 Task: Reply to email with the signature Eden Taylor with the subject 'Request for flextime' from softage.1@softage.net with the message 'I need your assistance in preparing a project status report for the stakeholders.'
Action: Mouse moved to (821, 205)
Screenshot: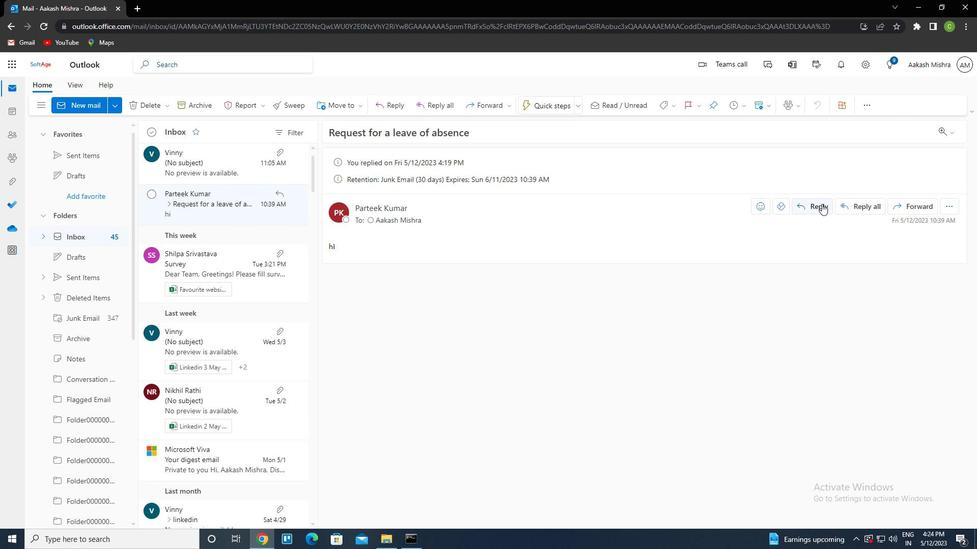 
Action: Mouse pressed left at (821, 205)
Screenshot: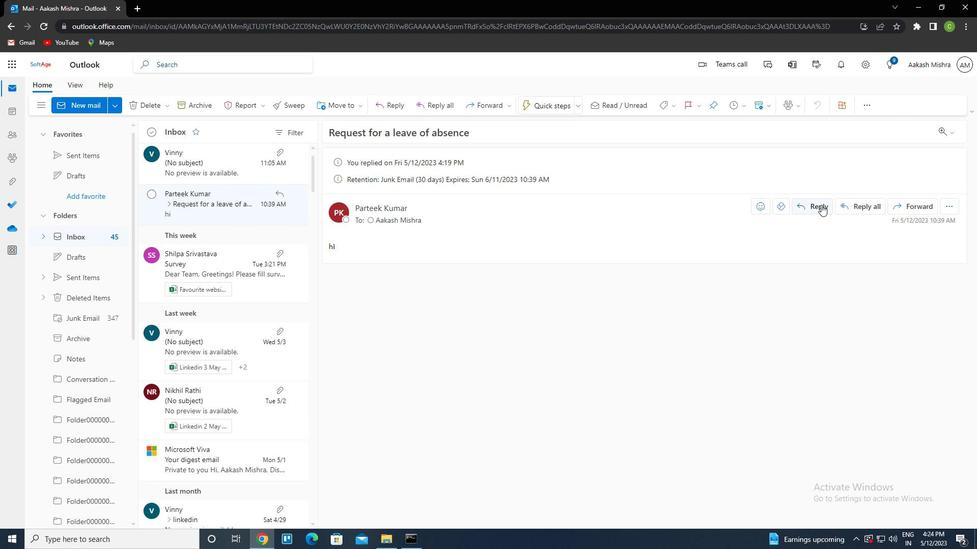 
Action: Mouse moved to (665, 109)
Screenshot: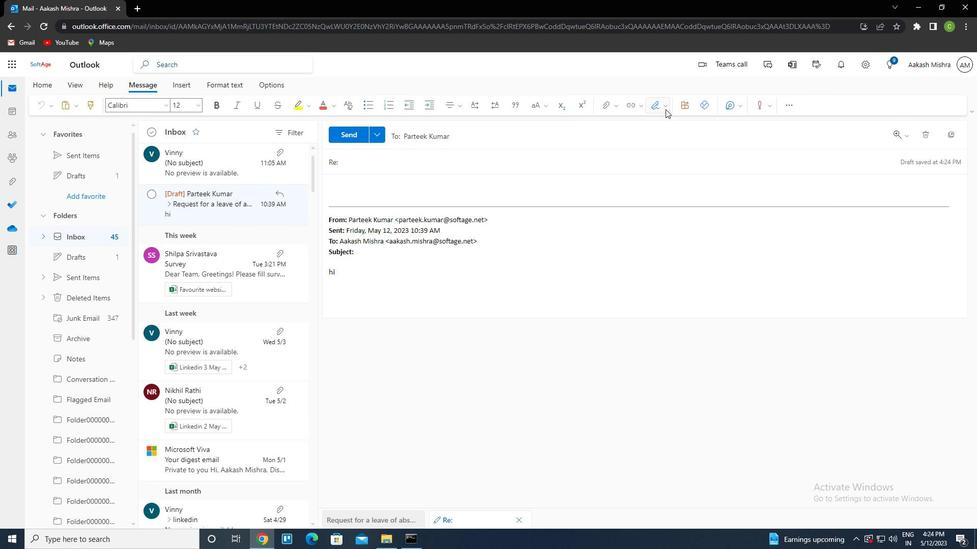 
Action: Mouse pressed left at (665, 109)
Screenshot: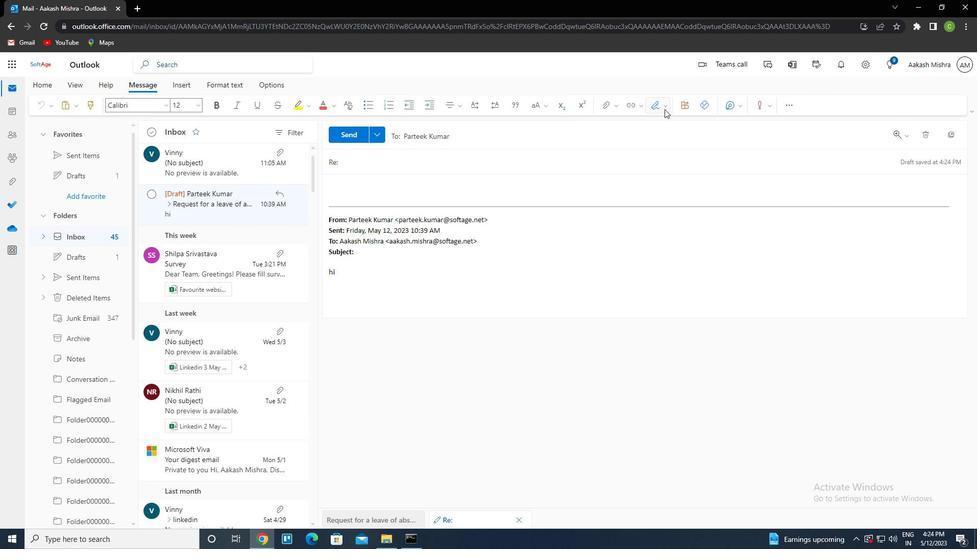 
Action: Mouse moved to (625, 146)
Screenshot: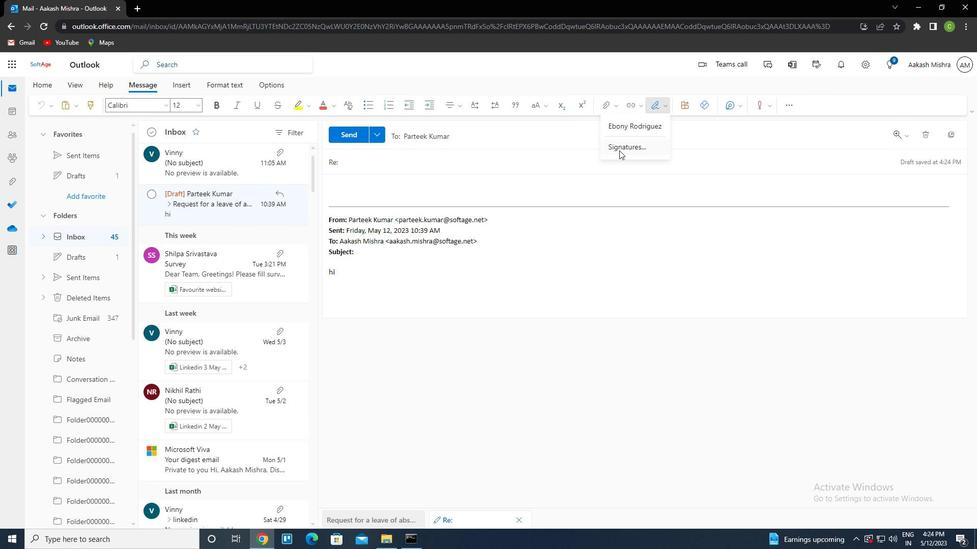 
Action: Mouse pressed left at (625, 146)
Screenshot: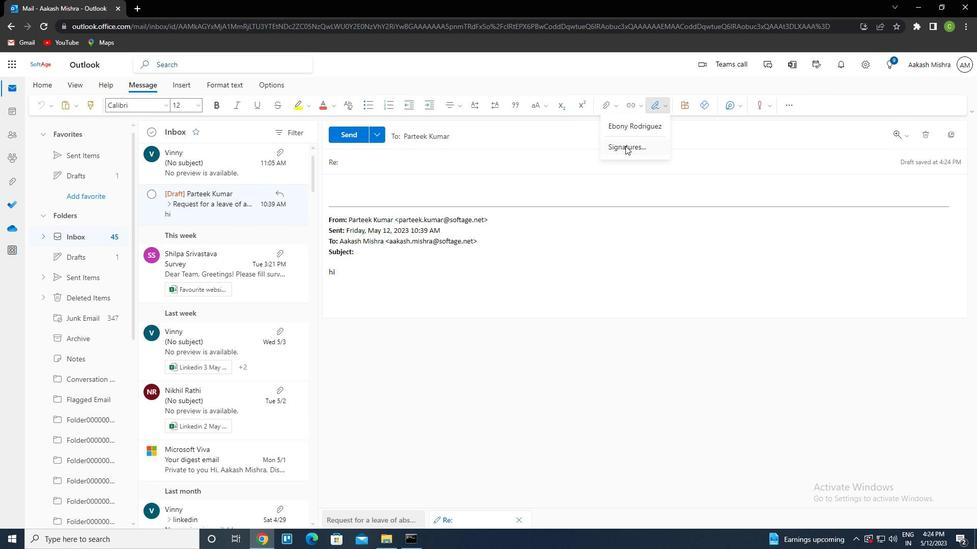 
Action: Mouse moved to (689, 189)
Screenshot: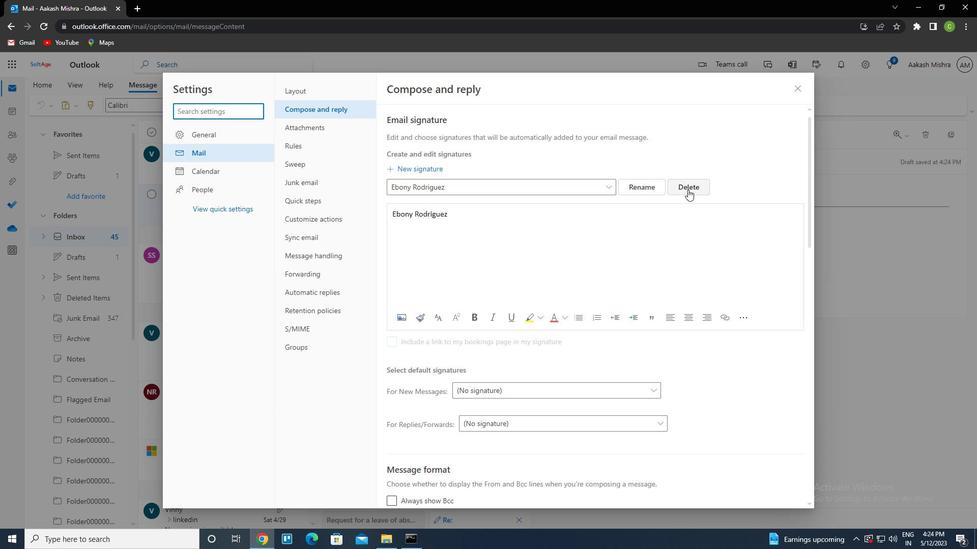 
Action: Mouse pressed left at (689, 189)
Screenshot: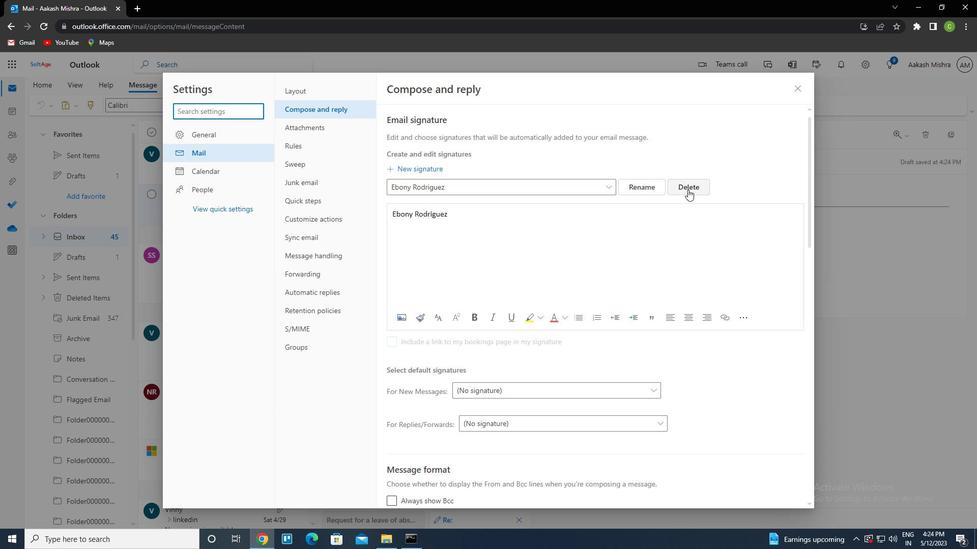 
Action: Mouse moved to (418, 185)
Screenshot: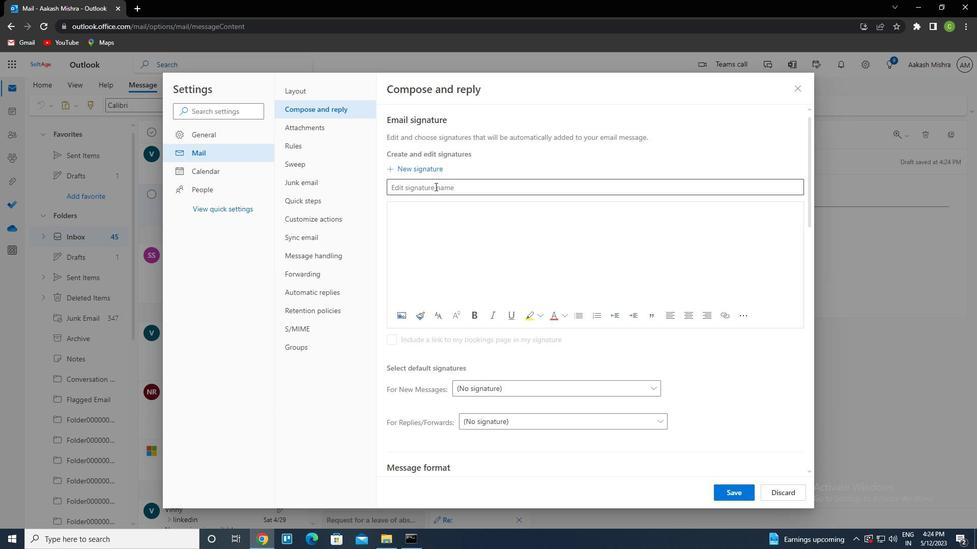 
Action: Mouse pressed left at (418, 185)
Screenshot: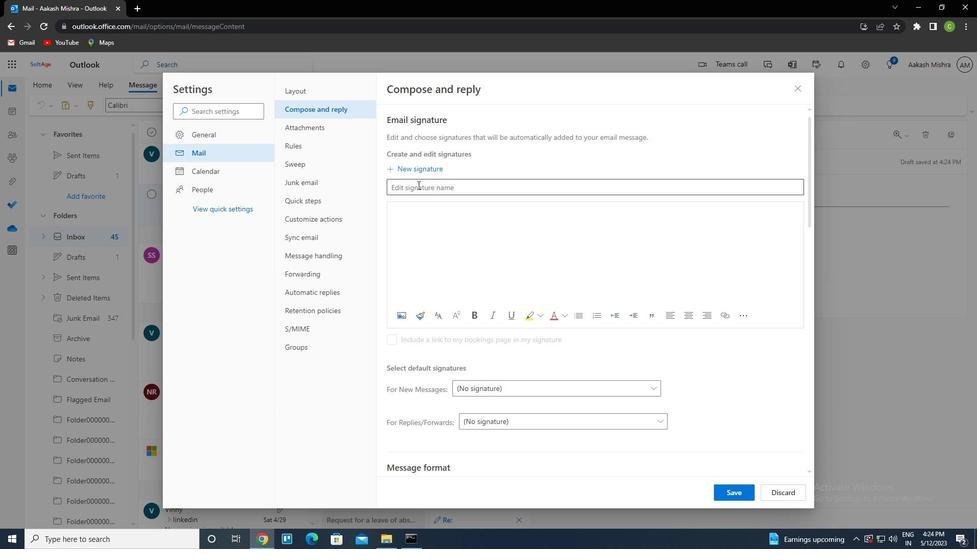 
Action: Key pressed <Key.shift>EDEN<Key.space><Key.shift>TAYLOR
Screenshot: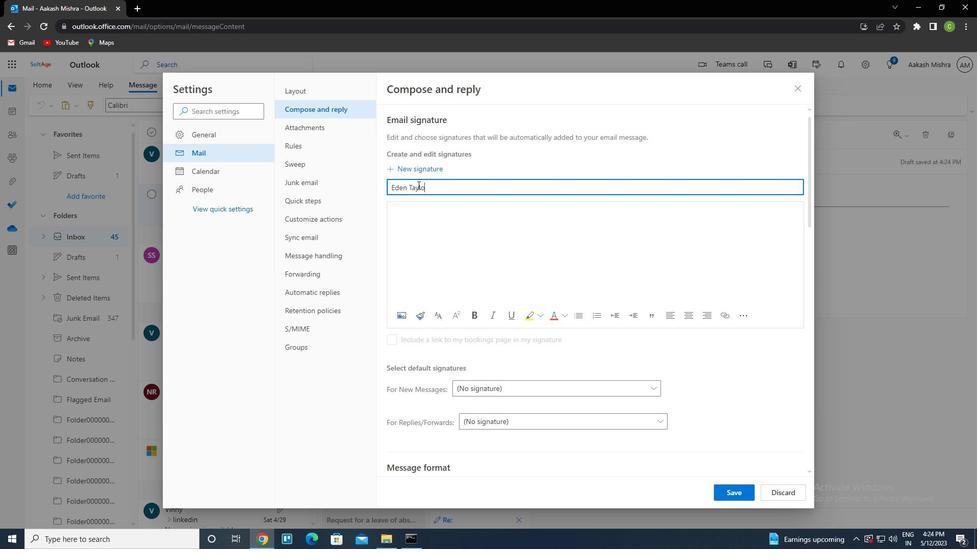 
Action: Mouse moved to (417, 184)
Screenshot: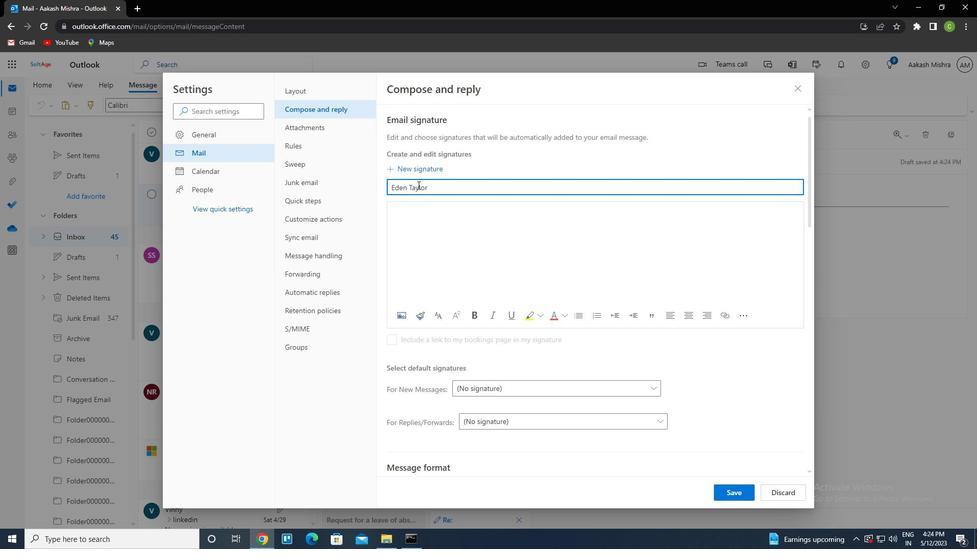 
Action: Key pressed ctrl+Actrl+C
Screenshot: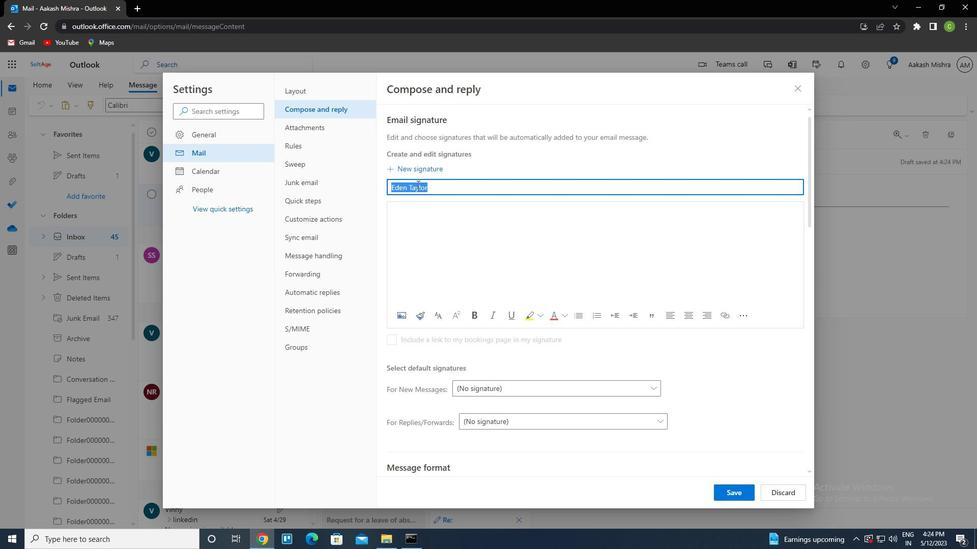 
Action: Mouse moved to (400, 219)
Screenshot: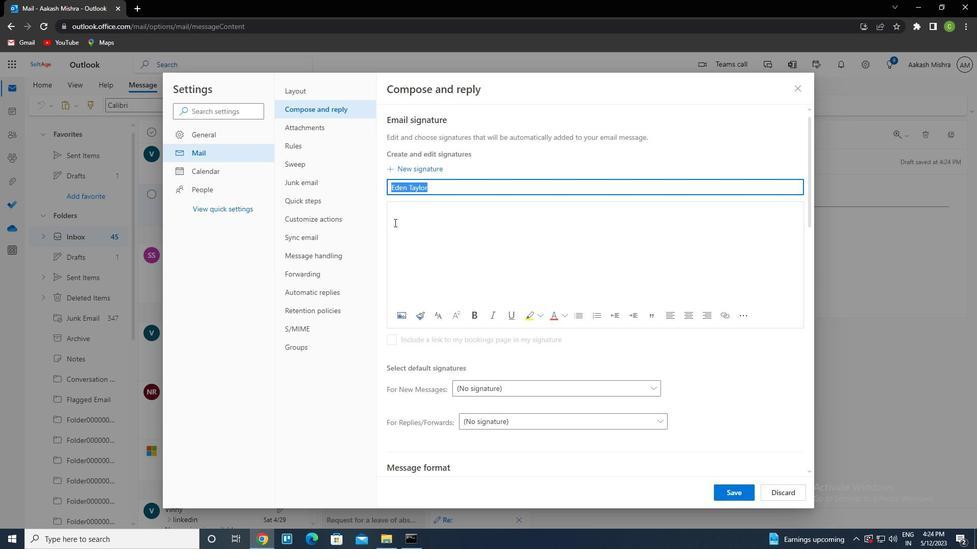 
Action: Mouse pressed left at (400, 219)
Screenshot: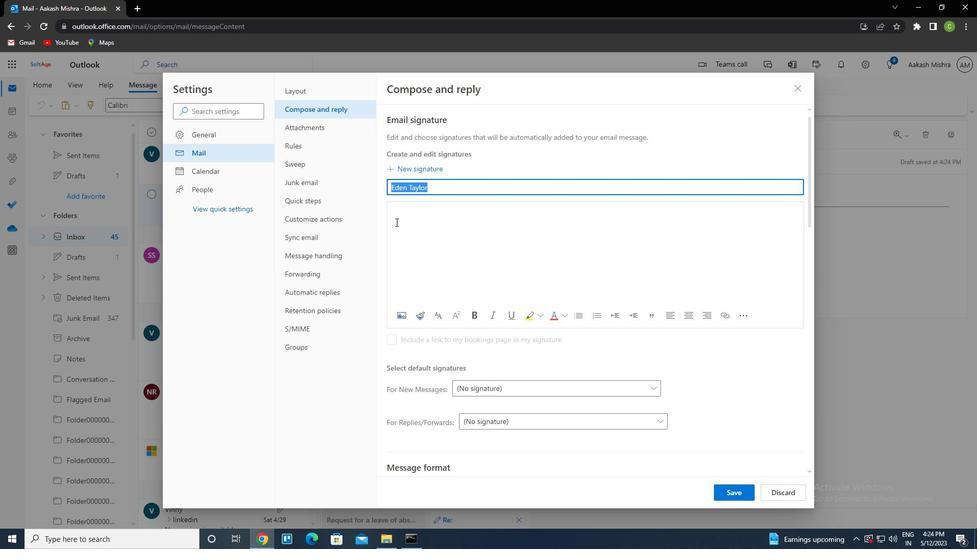 
Action: Key pressed ctrl+V
Screenshot: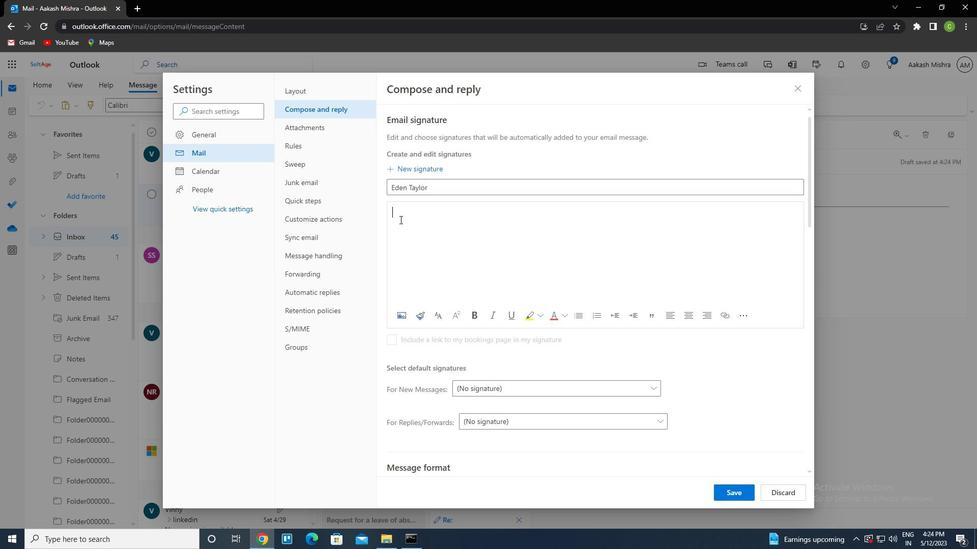 
Action: Mouse moved to (732, 488)
Screenshot: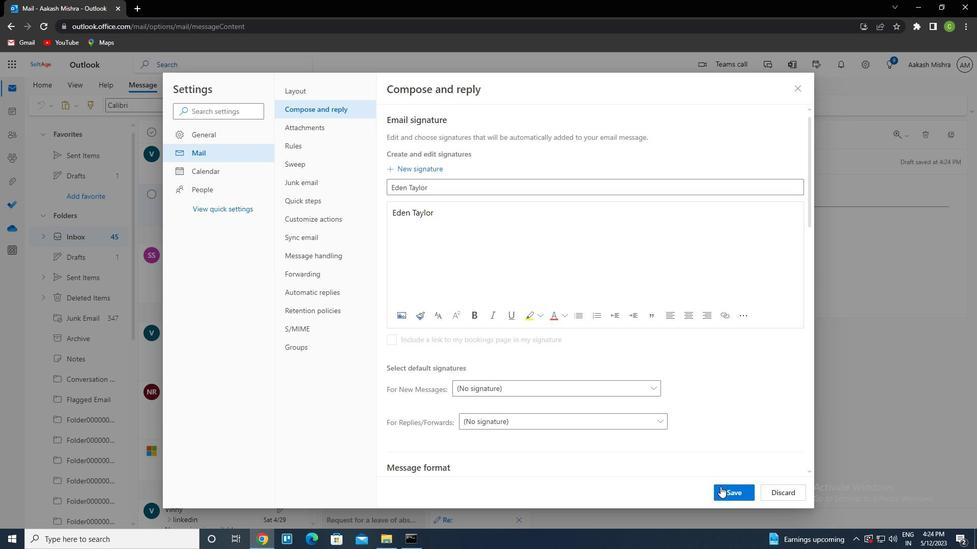 
Action: Mouse pressed left at (732, 488)
Screenshot: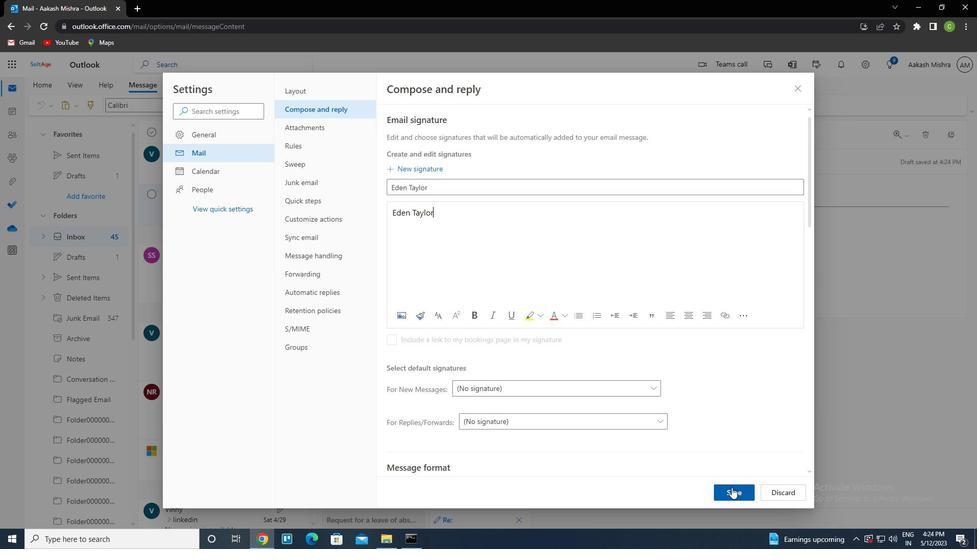 
Action: Mouse moved to (799, 88)
Screenshot: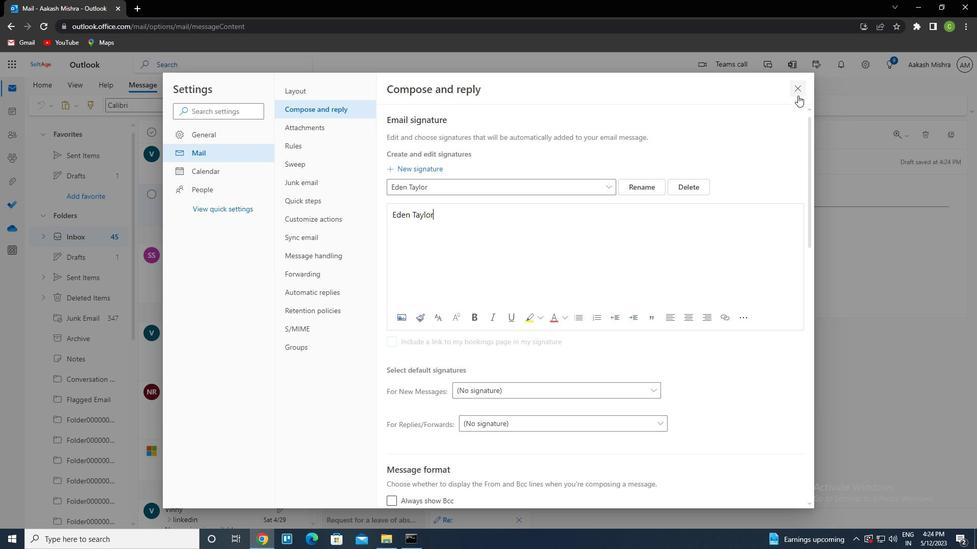 
Action: Mouse pressed left at (799, 88)
Screenshot: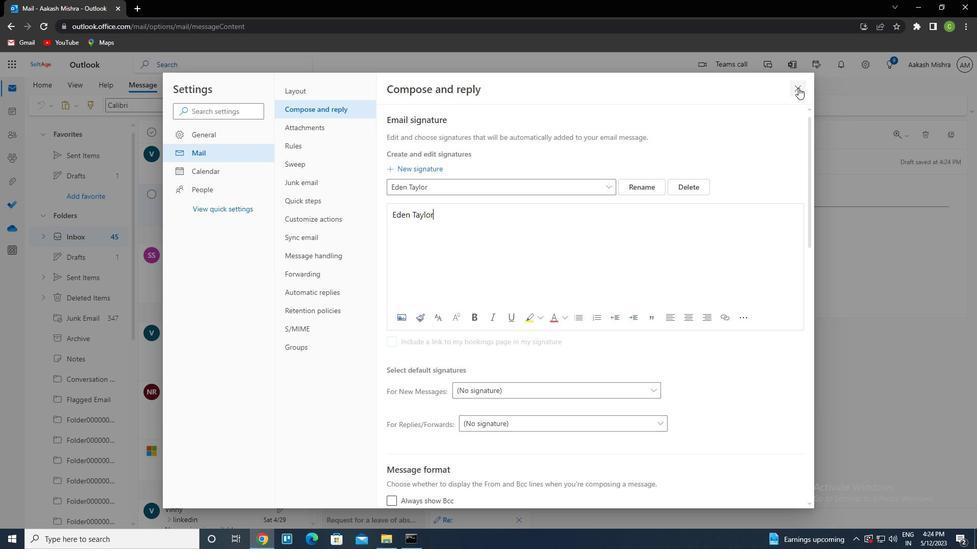 
Action: Mouse moved to (662, 106)
Screenshot: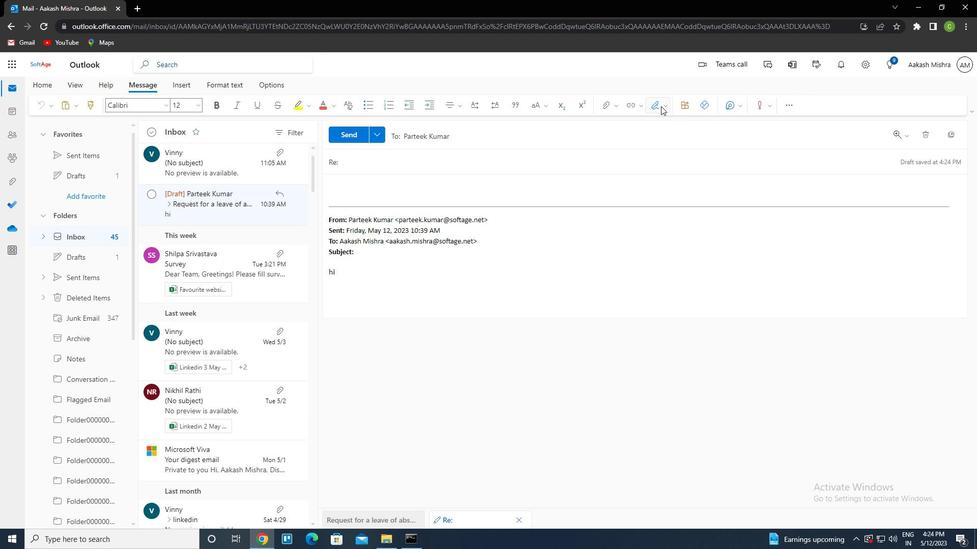 
Action: Mouse pressed left at (662, 106)
Screenshot: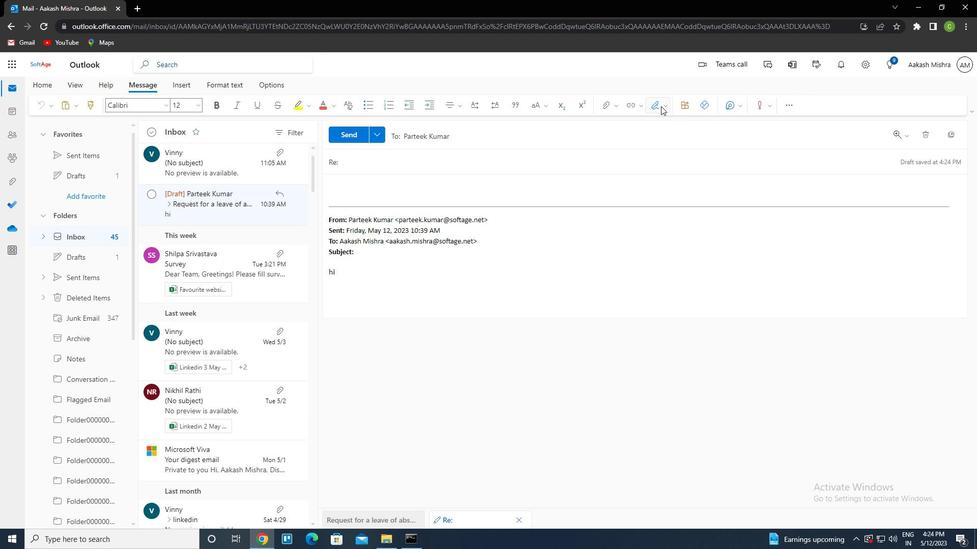 
Action: Mouse moved to (646, 130)
Screenshot: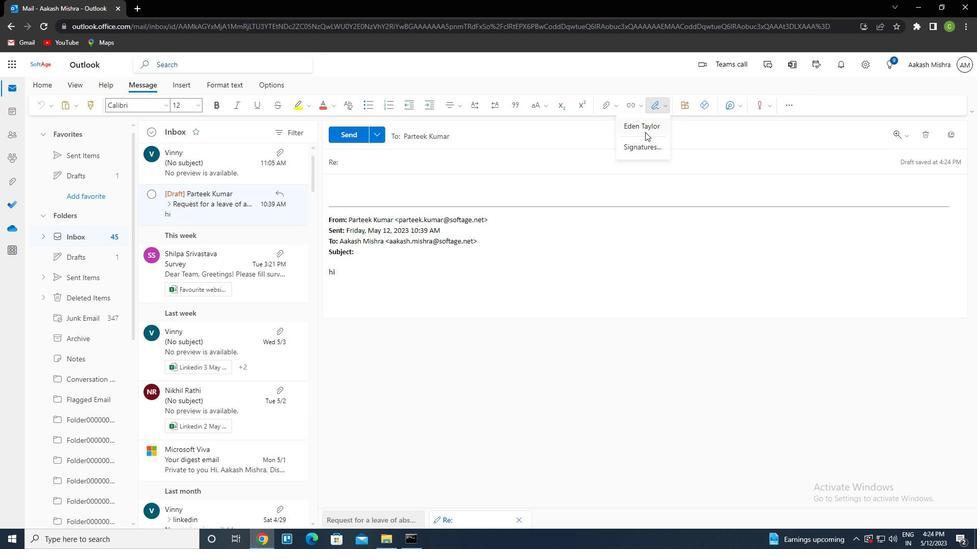 
Action: Mouse pressed left at (646, 130)
Screenshot: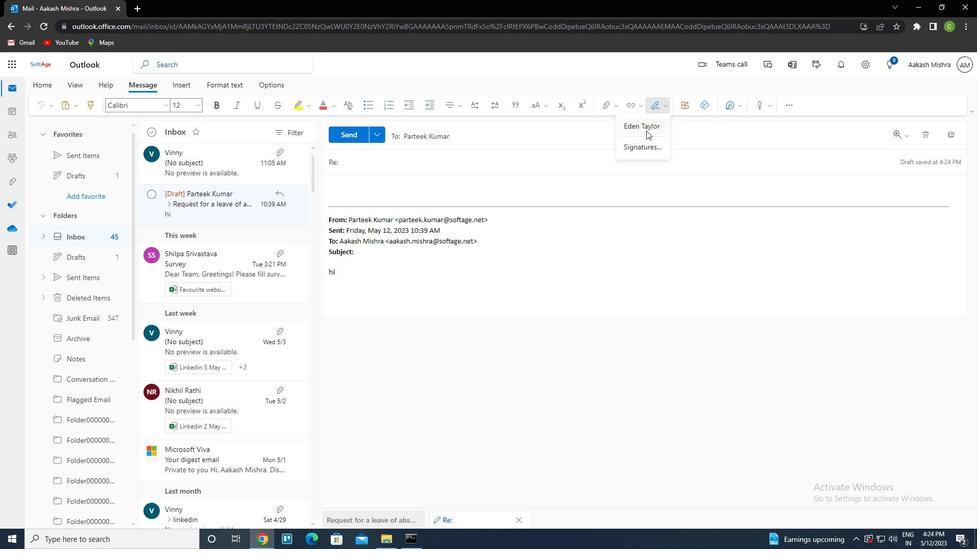 
Action: Mouse moved to (354, 166)
Screenshot: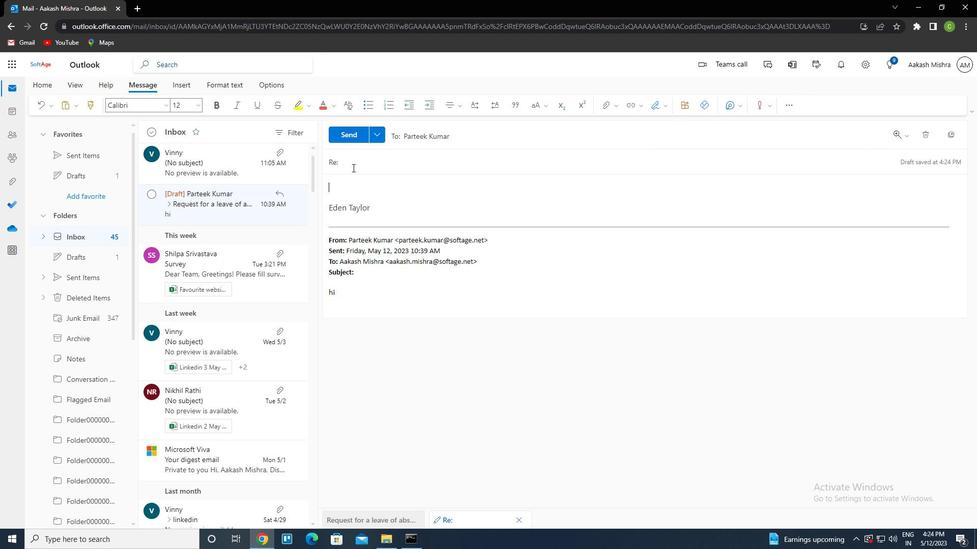 
Action: Mouse pressed left at (354, 166)
Screenshot: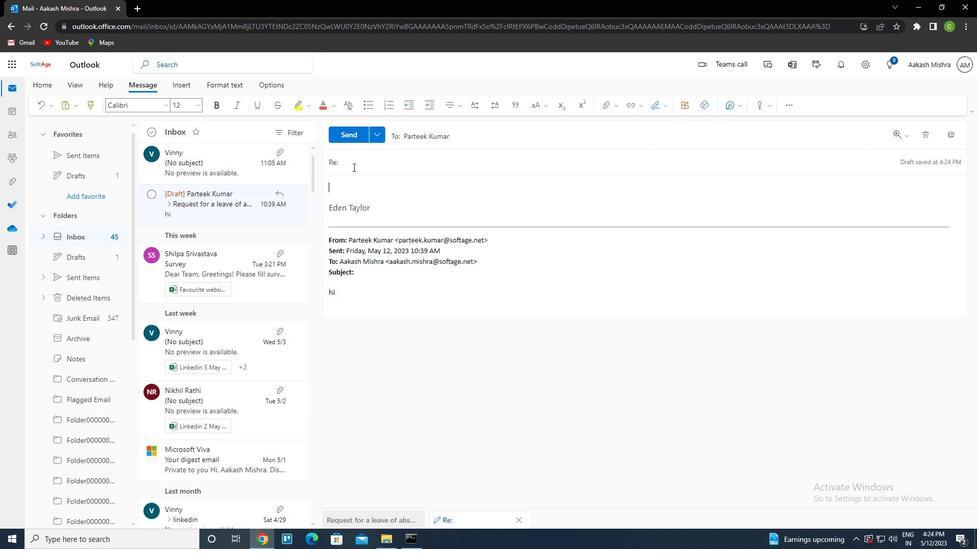
Action: Key pressed <Key.shift>REQUEST<Key.space>FOR<Key.space>FLR<Key.backspace>EW<Key.backspace>XTIME
Screenshot: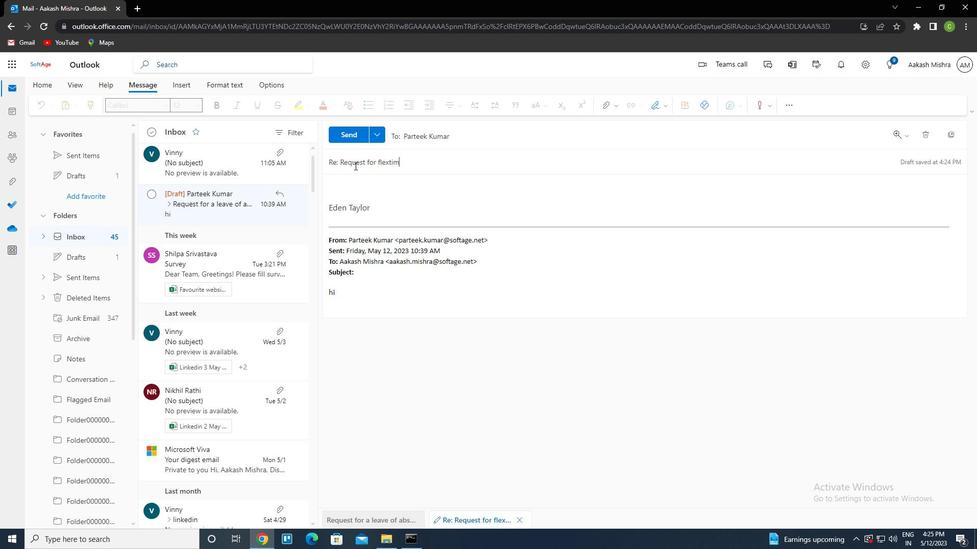 
Action: Mouse moved to (342, 189)
Screenshot: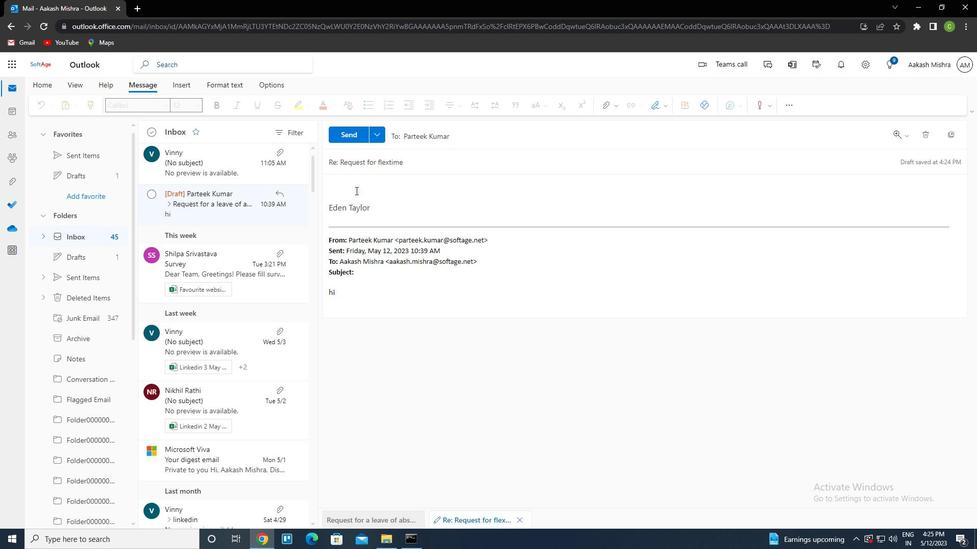 
Action: Mouse pressed left at (342, 189)
Screenshot: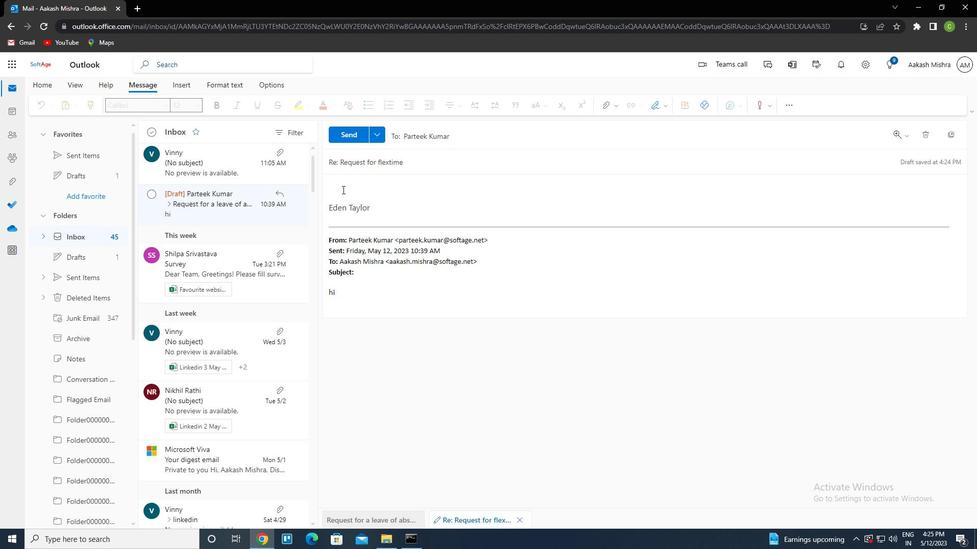 
Action: Key pressed <Key.shift>I<Key.space>NEED<Key.space>YOUR<Key.space>ASS<Key.tab><Key.space>IN<Key.space>PREPARING<Key.space>A<Key.space>PROJECT<Key.space>STATUS<Key.space>REPORT<Key.space>G<Key.backspace>FOR<Key.space>THR<Key.space>STAKEHOLDERS<Key.left><Key.left><Key.left><Key.left><Key.left><Key.left><Key.left><Key.left><Key.left><Key.left><Key.left><Key.left><Key.left><Key.backspace>E<Key.right><Key.right><Key.right><Key.right><Key.right><Key.right><Key.right><Key.right><Key.right><Key.right><Key.right><Key.right><Key.right><Key.right><Key.right><Key.right><Key.left><Key.left><Key.left>
Screenshot: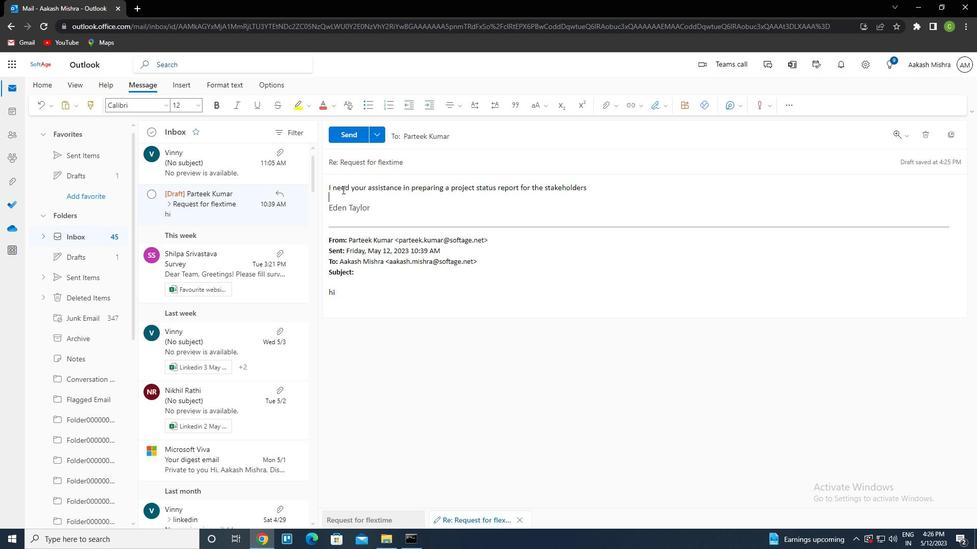 
Action: Mouse moved to (349, 134)
Screenshot: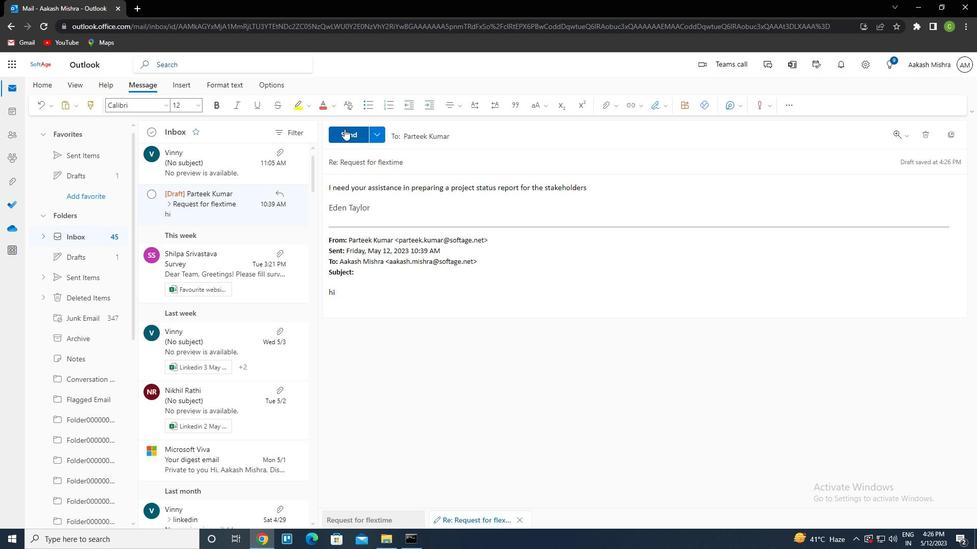 
Action: Key pressed .
Screenshot: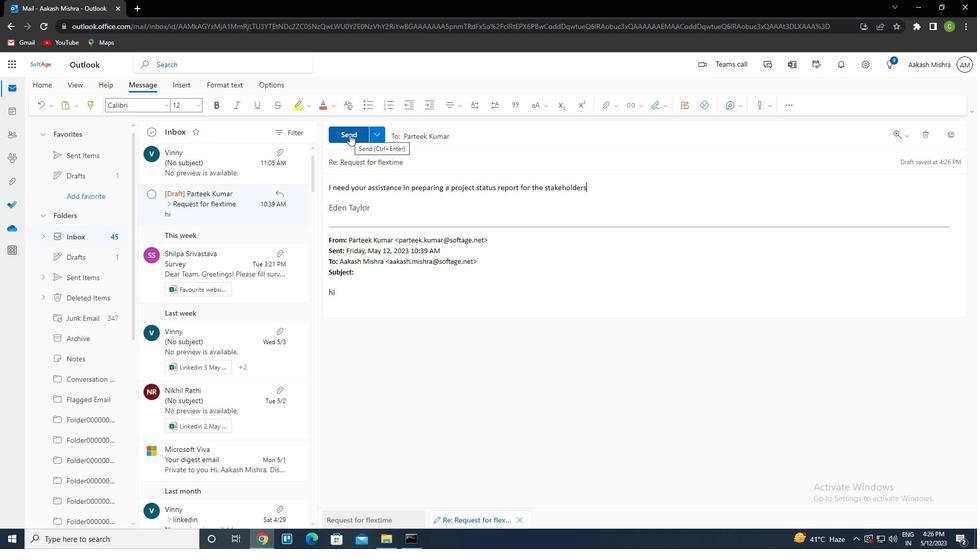
Action: Mouse moved to (350, 134)
Screenshot: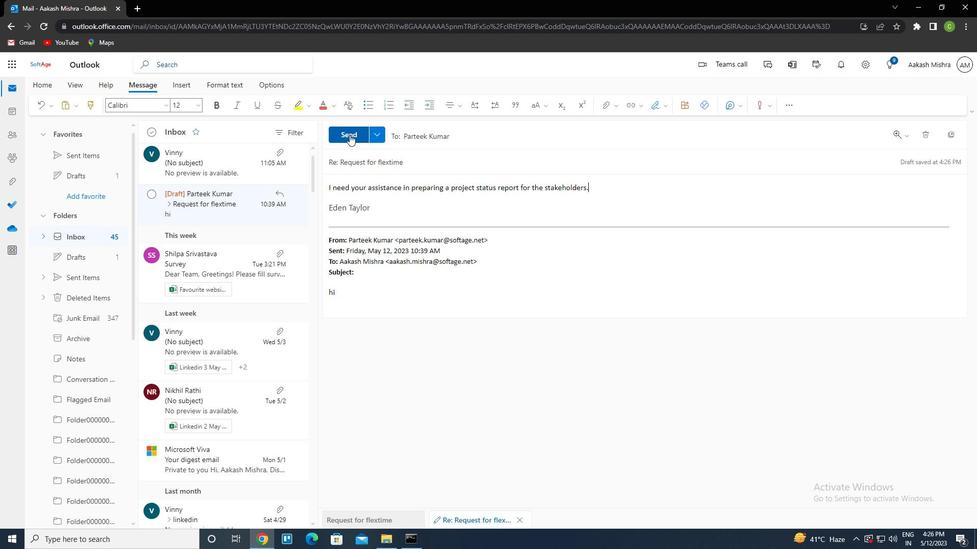 
Action: Mouse pressed left at (350, 134)
Screenshot: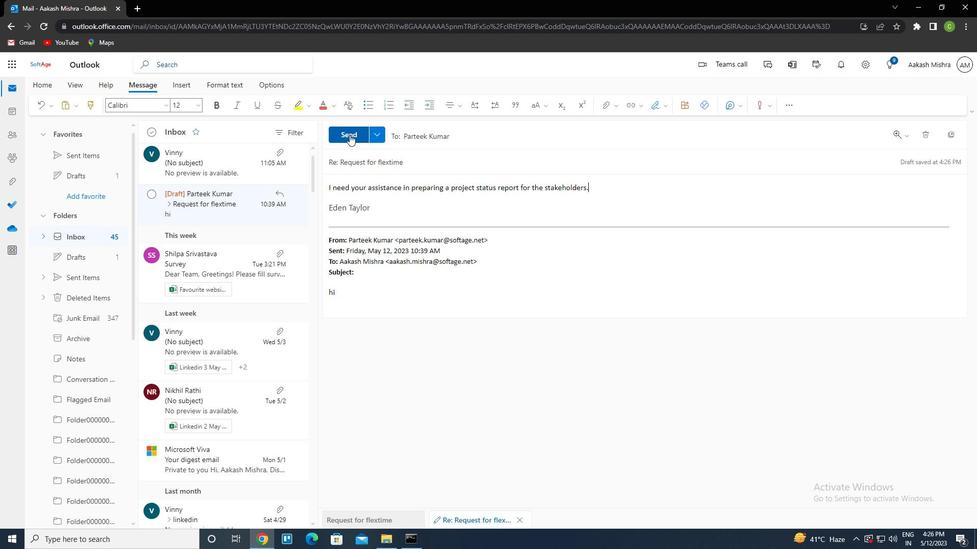
